 Task: Find flights from New Delhi to Mexico City for July 11 to July 15 with one stop or fewer and 2 carry-on bags.
Action: Mouse moved to (396, 206)
Screenshot: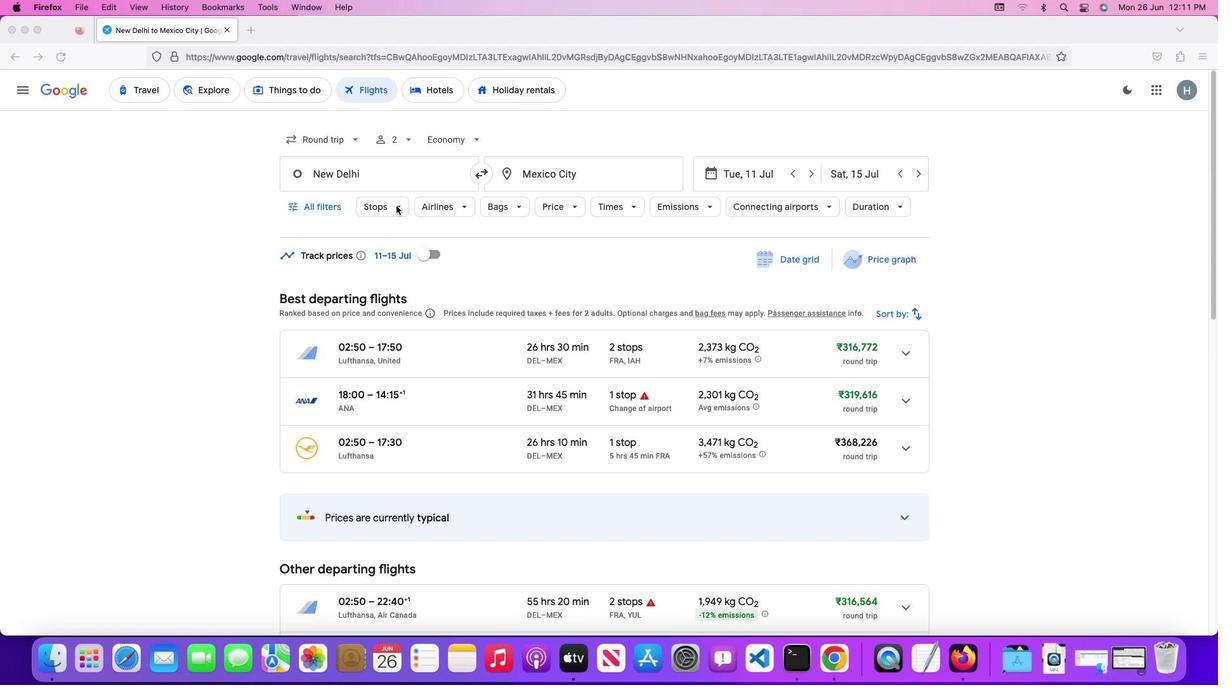 
Action: Mouse pressed left at (396, 206)
Screenshot: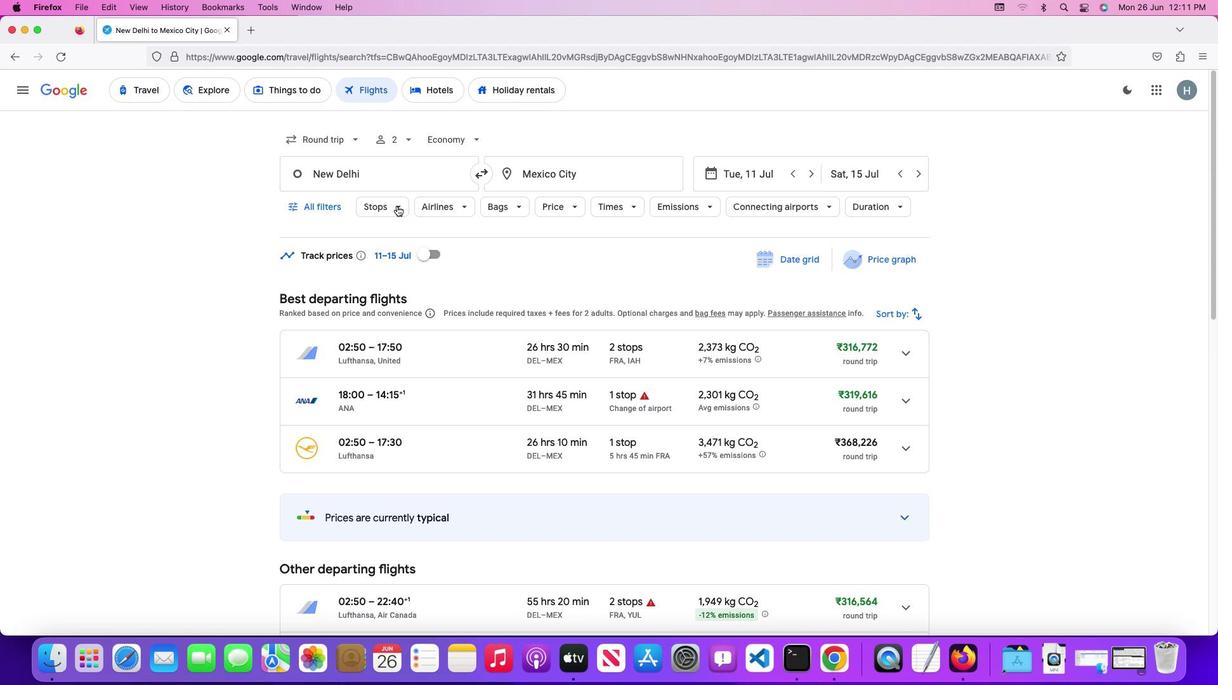 
Action: Mouse moved to (396, 206)
Screenshot: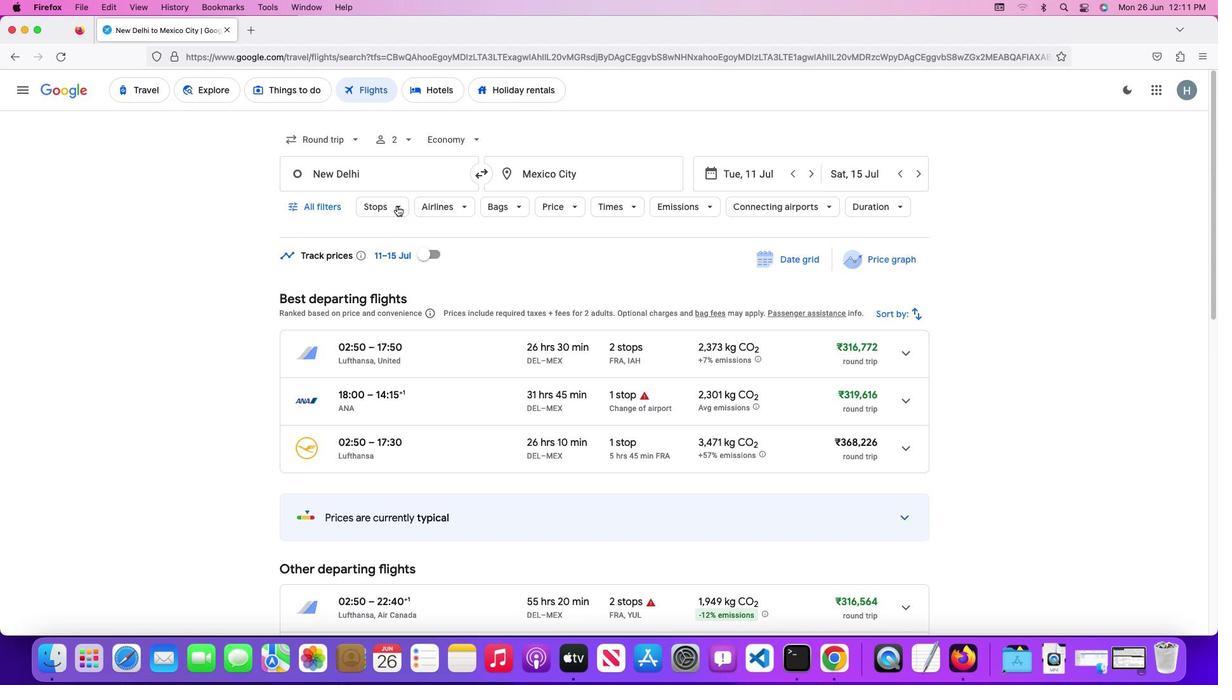 
Action: Mouse pressed left at (396, 206)
Screenshot: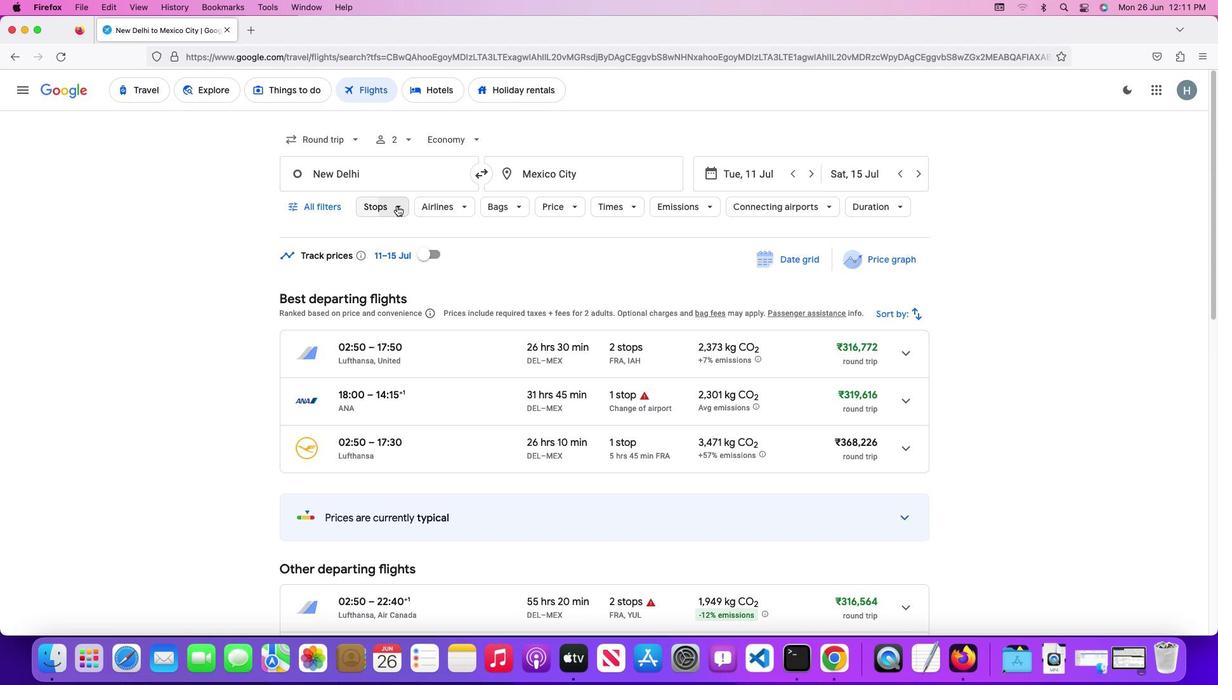
Action: Mouse moved to (387, 330)
Screenshot: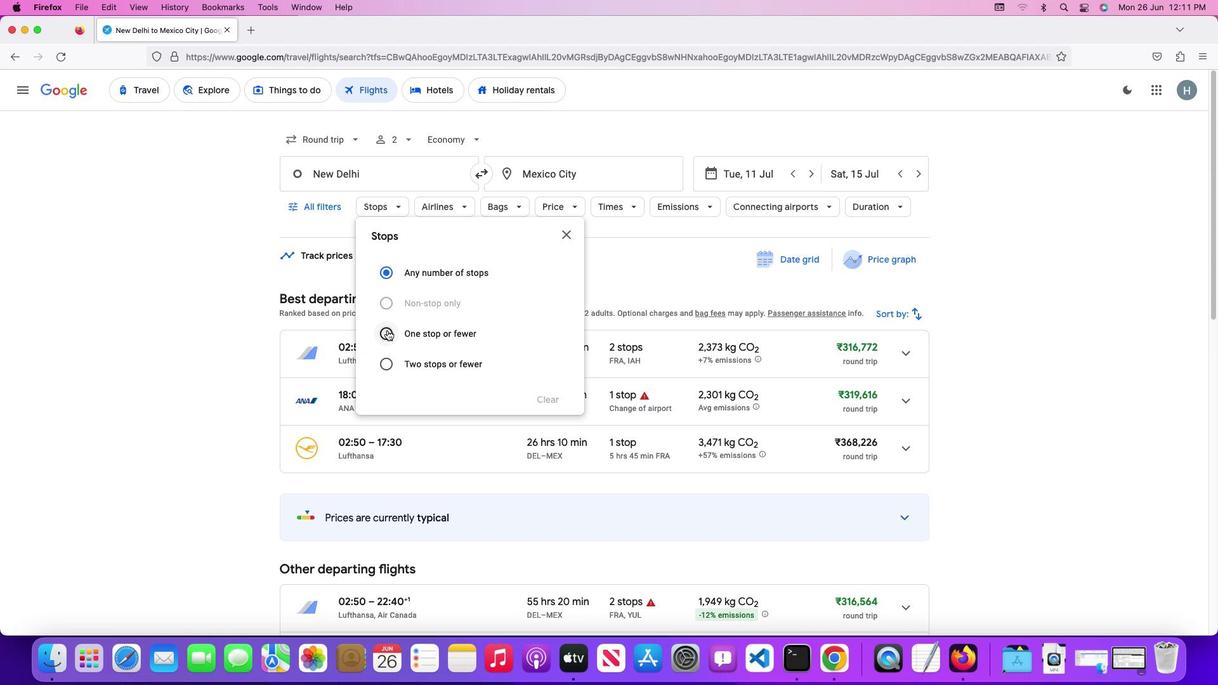 
Action: Mouse pressed left at (387, 330)
Screenshot: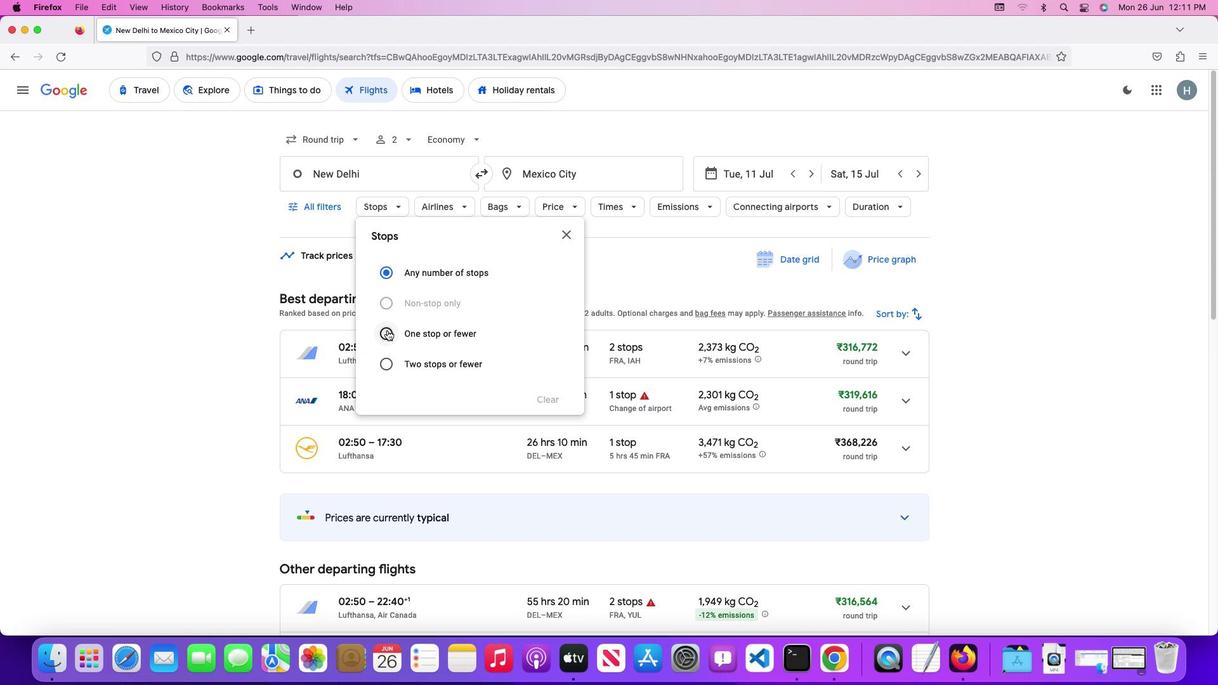
Action: Mouse moved to (567, 233)
Screenshot: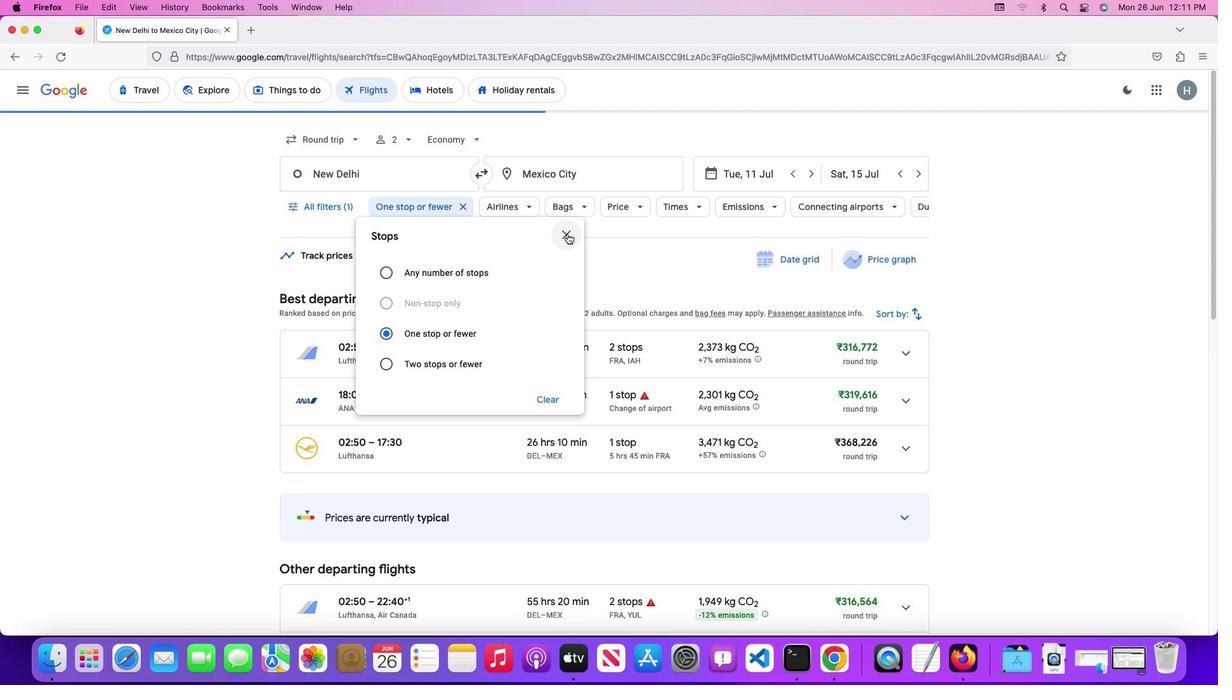 
Action: Mouse pressed left at (567, 233)
Screenshot: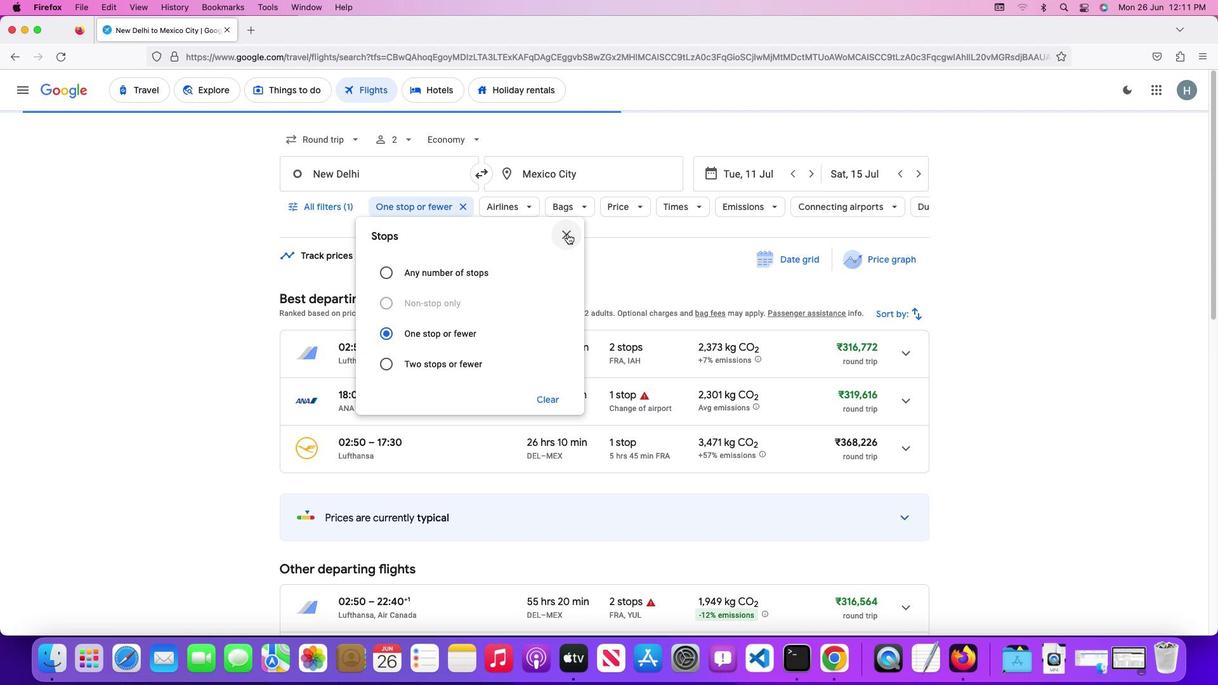
Action: Mouse moved to (584, 206)
Screenshot: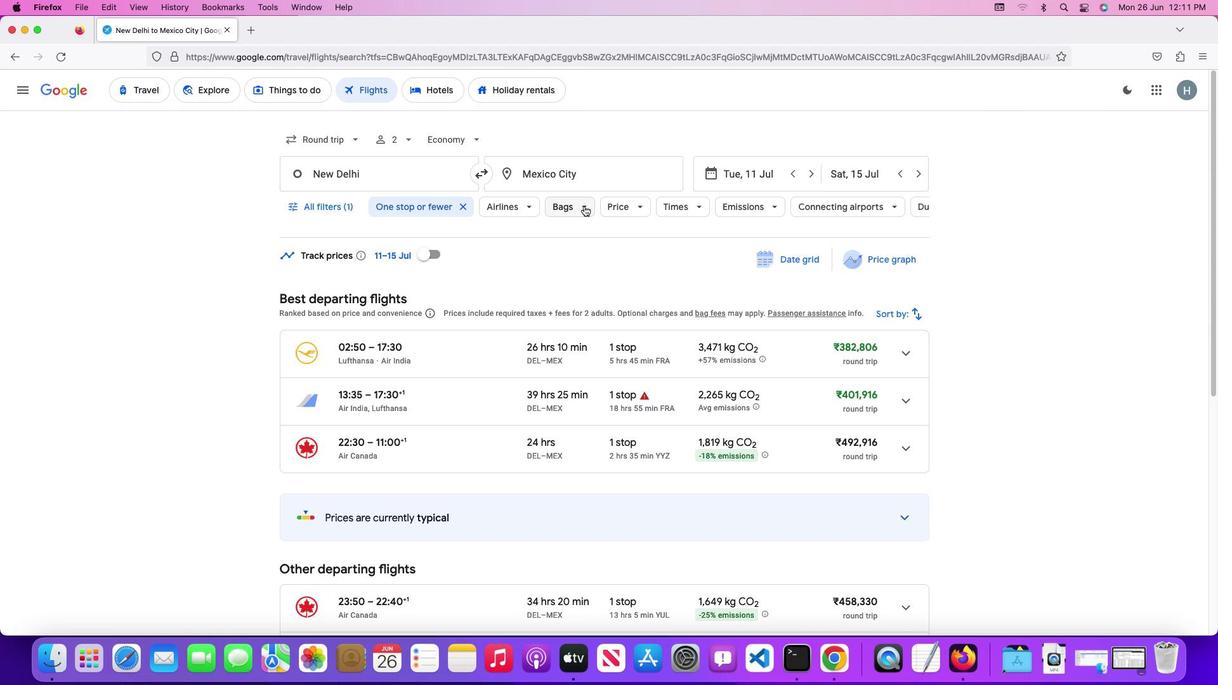 
Action: Mouse pressed left at (584, 206)
Screenshot: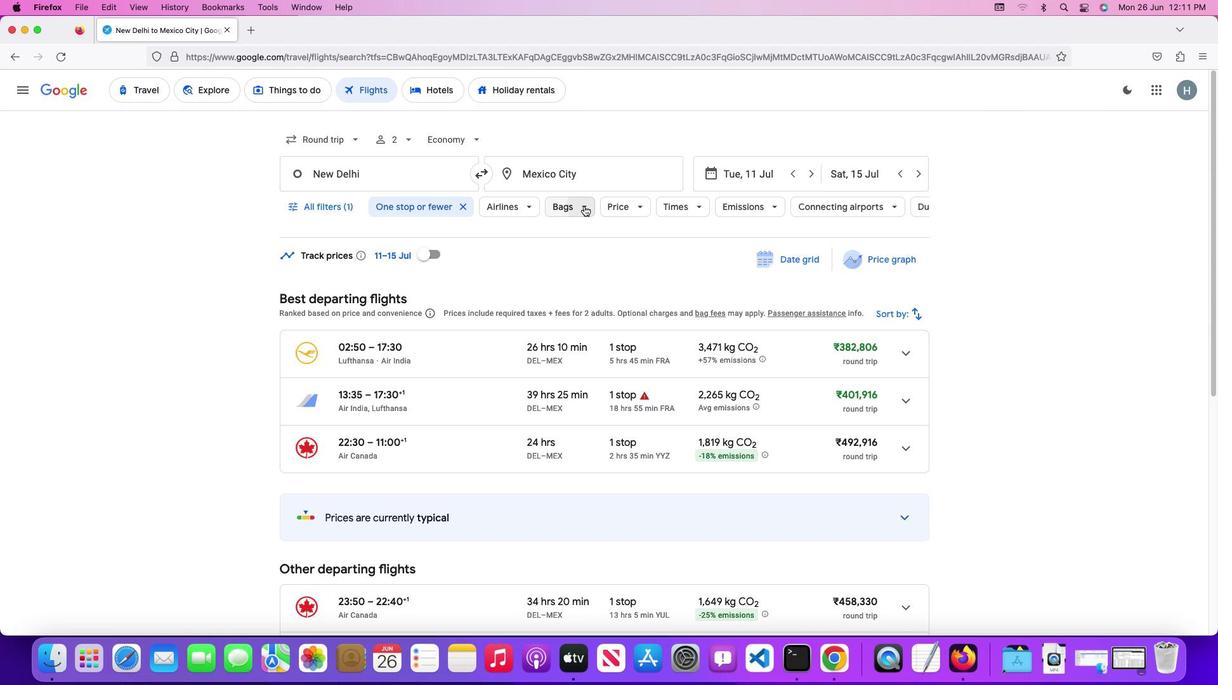 
Action: Mouse moved to (747, 264)
Screenshot: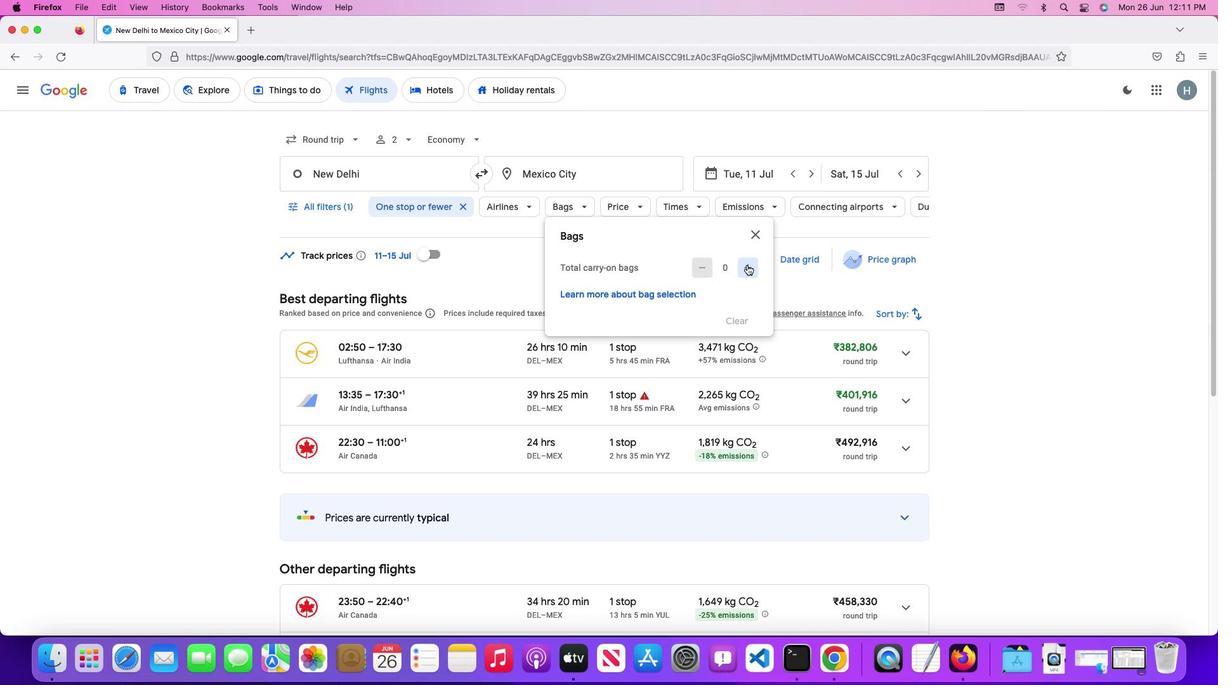 
Action: Mouse pressed left at (747, 264)
Screenshot: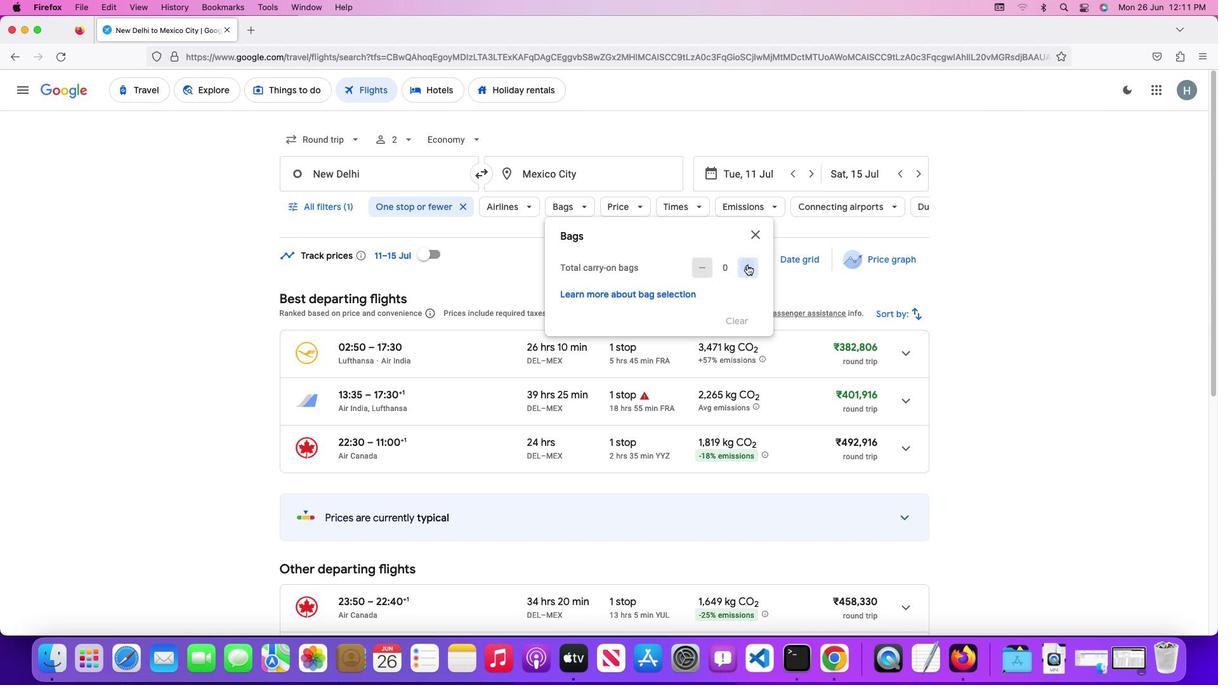 
Action: Mouse pressed left at (747, 264)
Screenshot: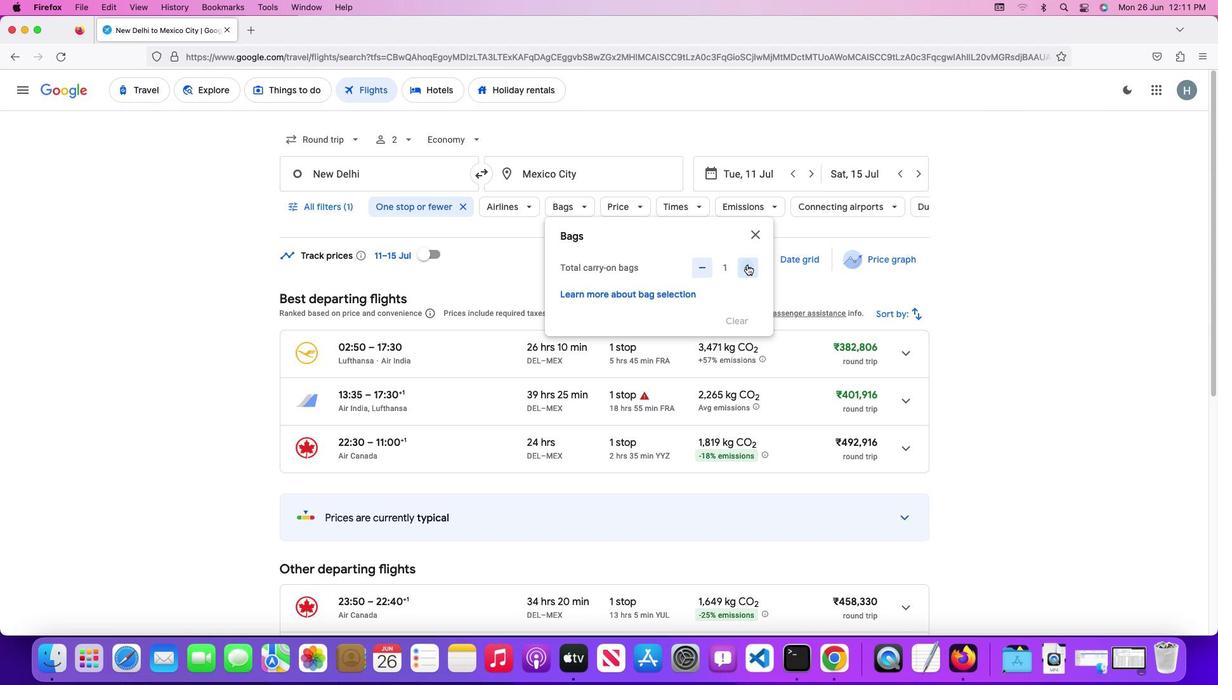 
Action: Mouse moved to (754, 234)
Screenshot: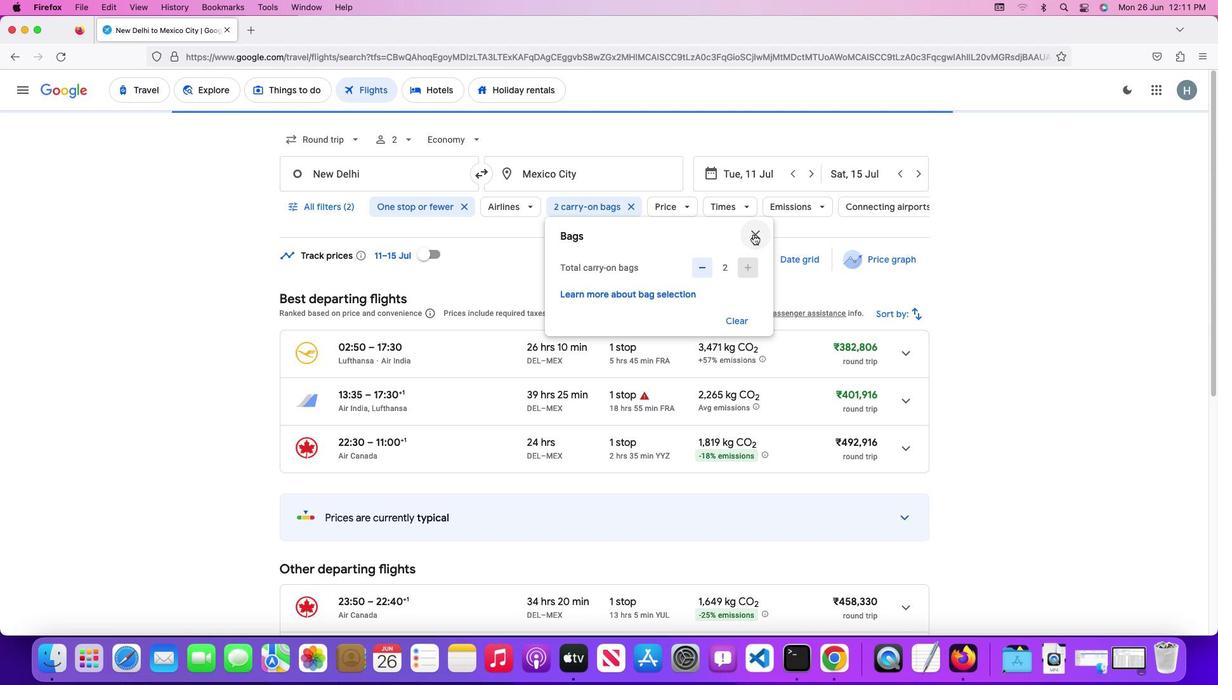 
Action: Mouse pressed left at (754, 234)
Screenshot: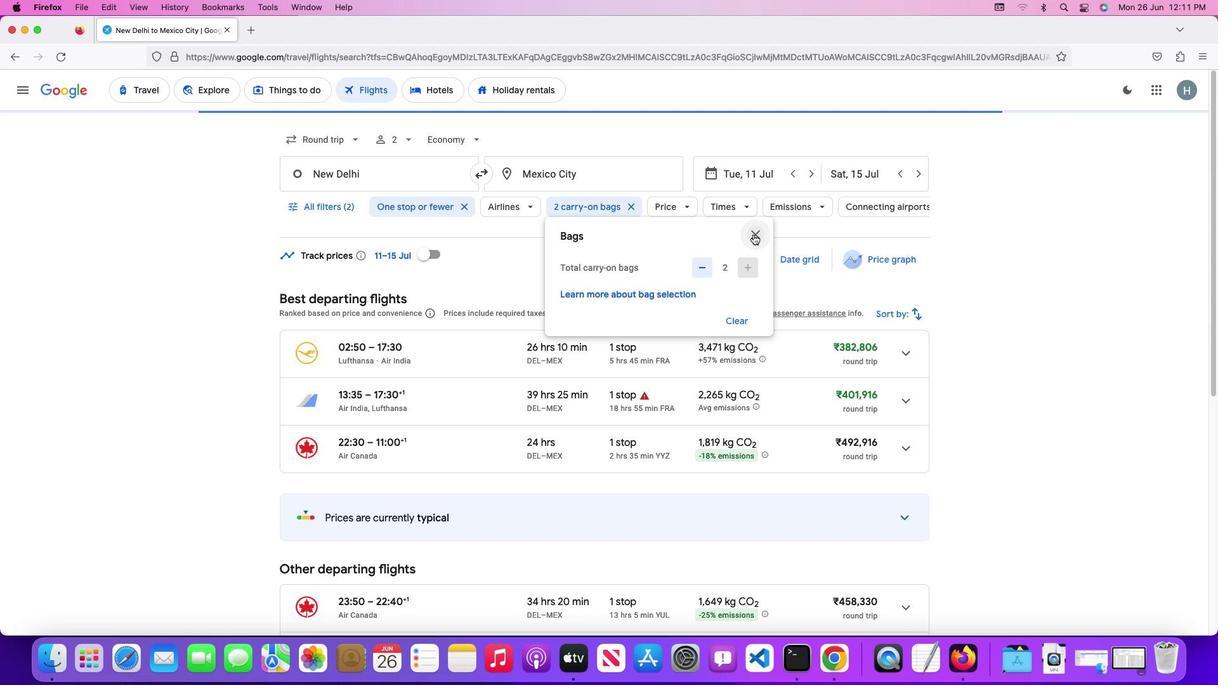 
Action: Mouse moved to (602, 295)
Screenshot: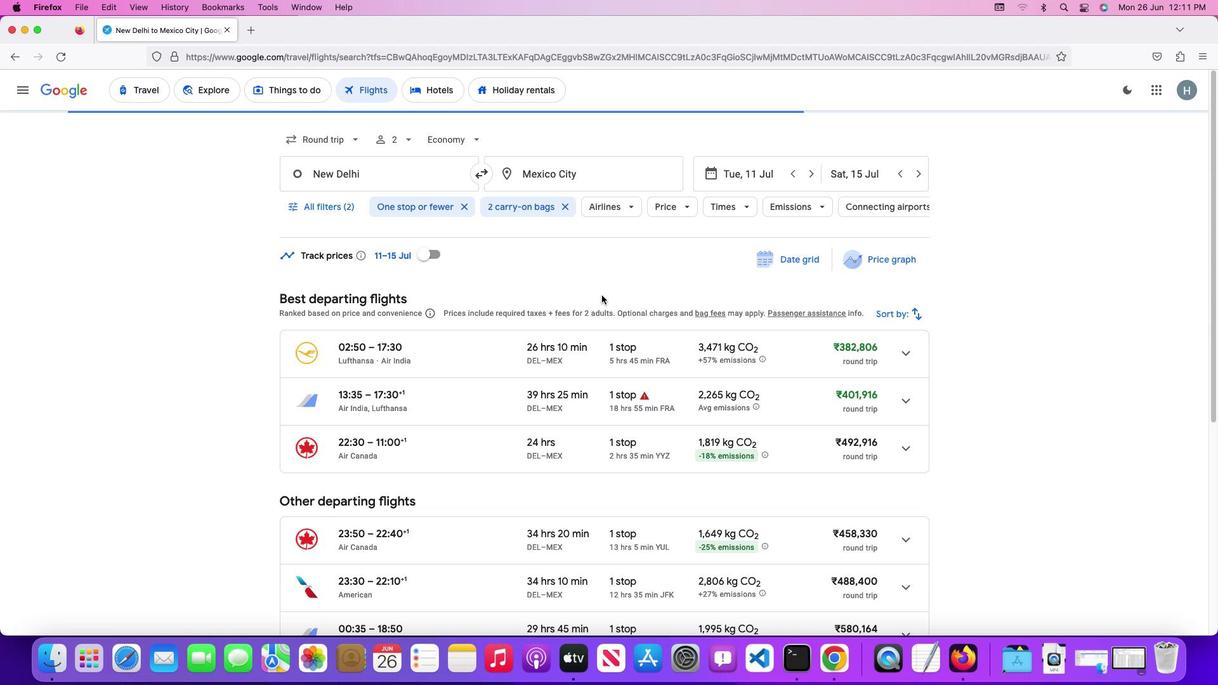 
